Task: Find museums with a 2.0+ rating.
Action: Mouse moved to (611, 115)
Screenshot: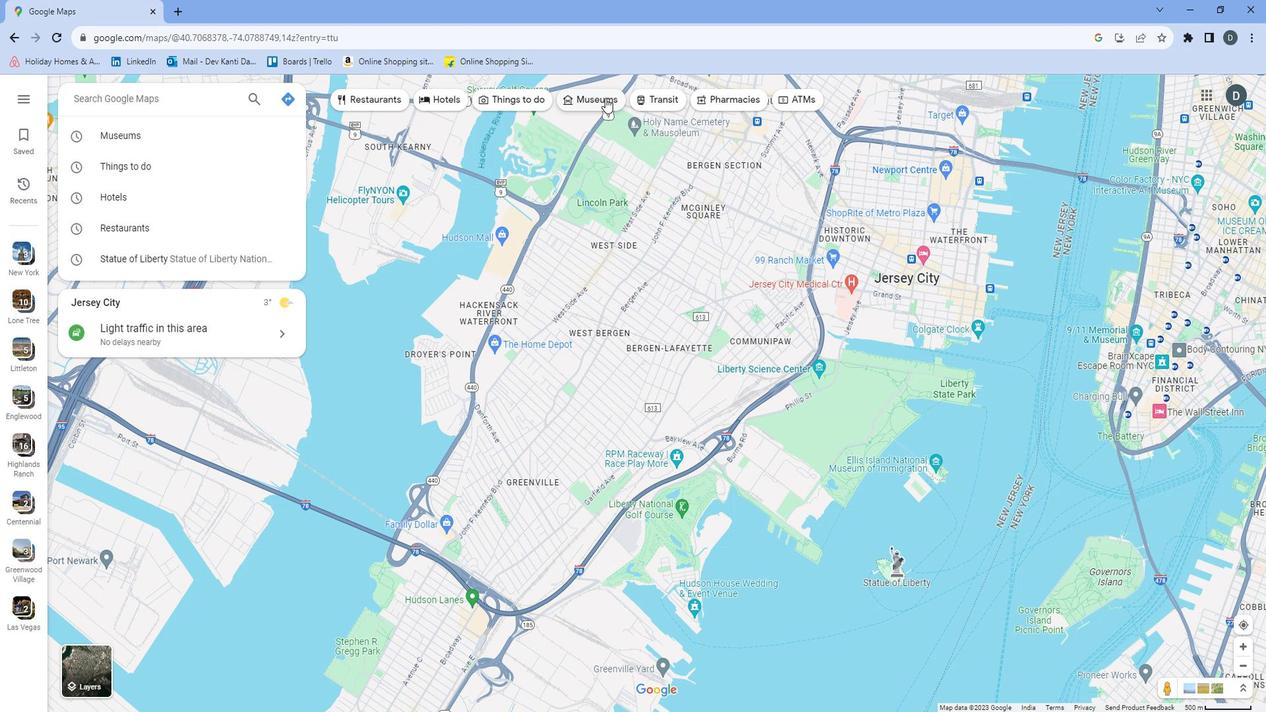 
Action: Mouse pressed left at (611, 115)
Screenshot: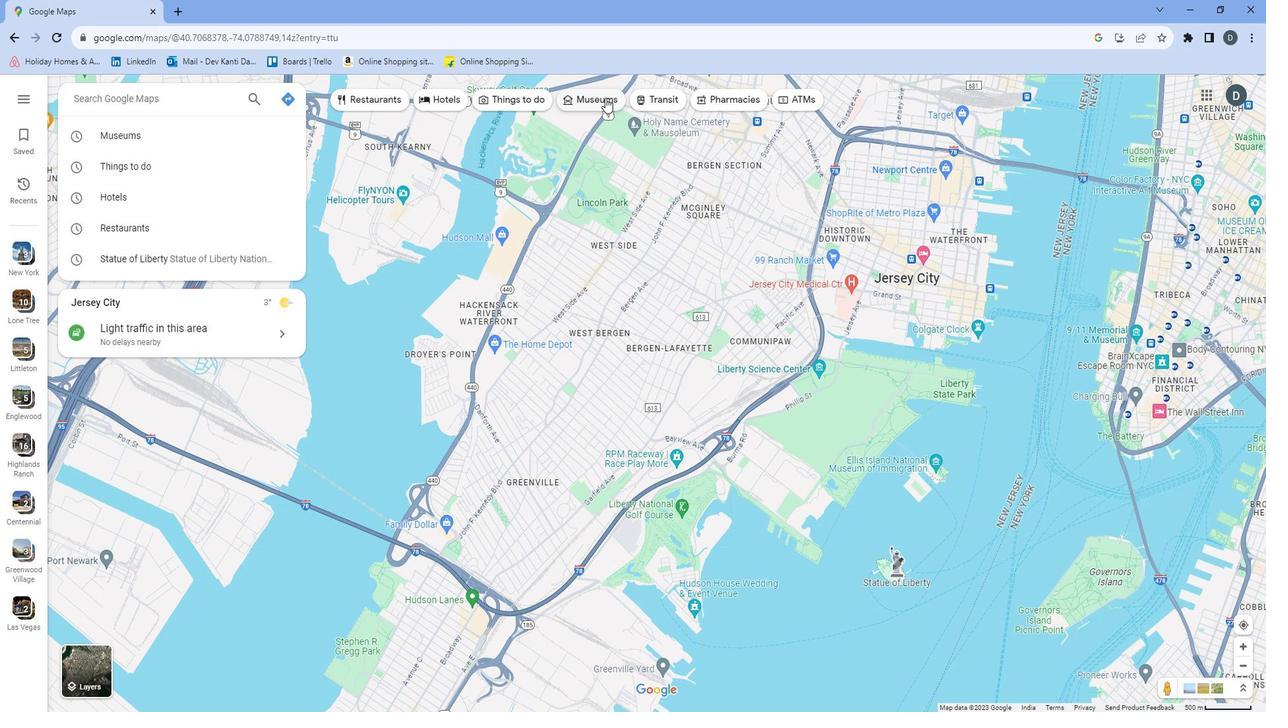 
Action: Mouse moved to (382, 114)
Screenshot: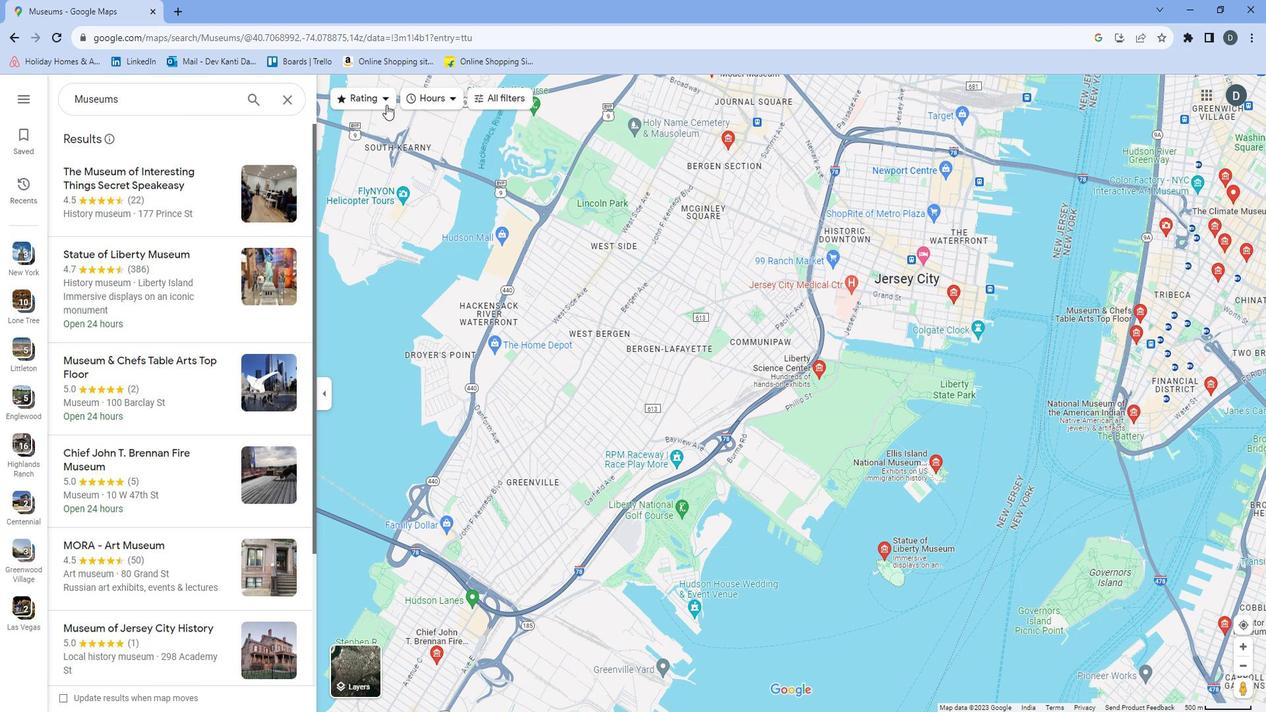 
Action: Mouse pressed left at (382, 114)
Screenshot: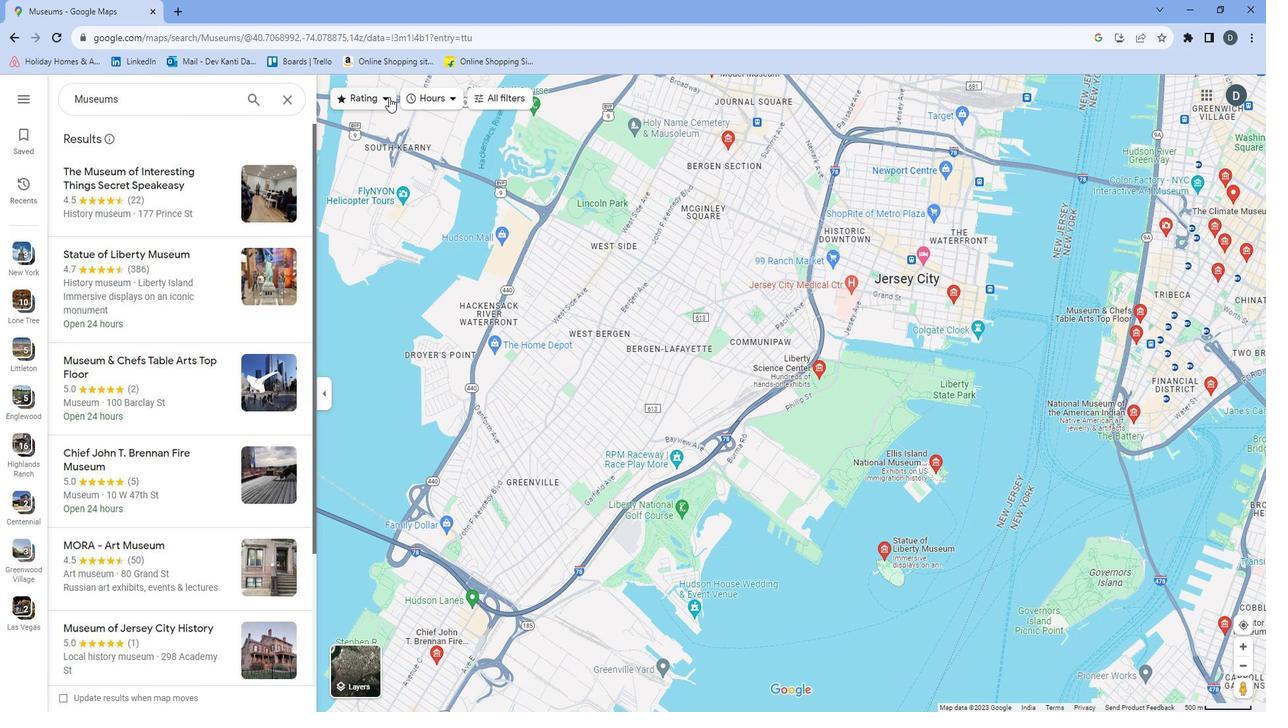 
Action: Mouse moved to (378, 161)
Screenshot: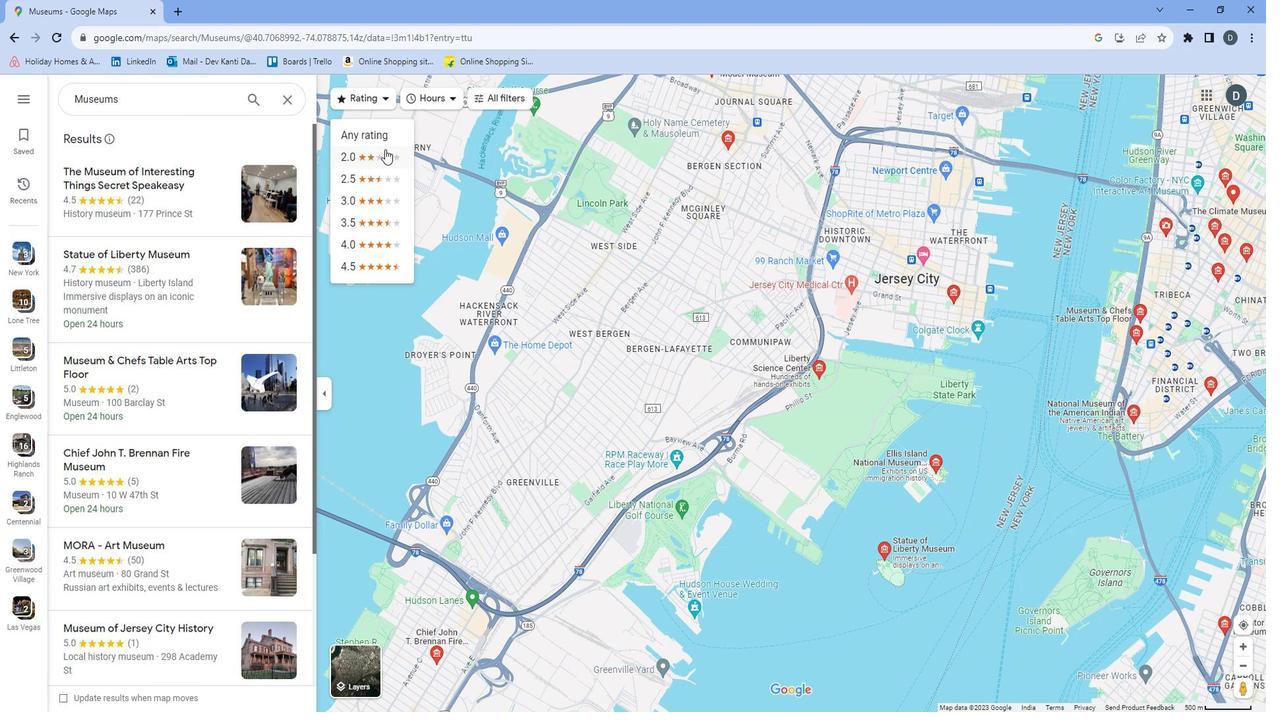 
Action: Mouse pressed left at (378, 161)
Screenshot: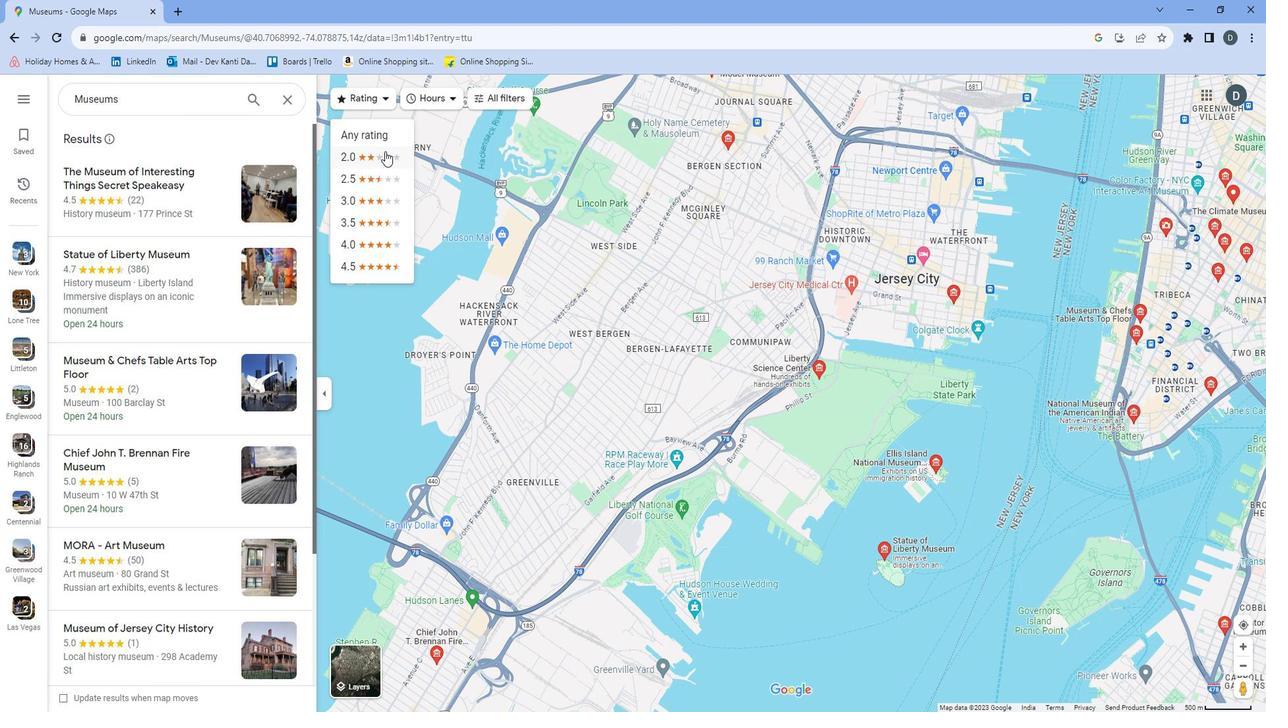 
Action: Mouse moved to (429, 220)
Screenshot: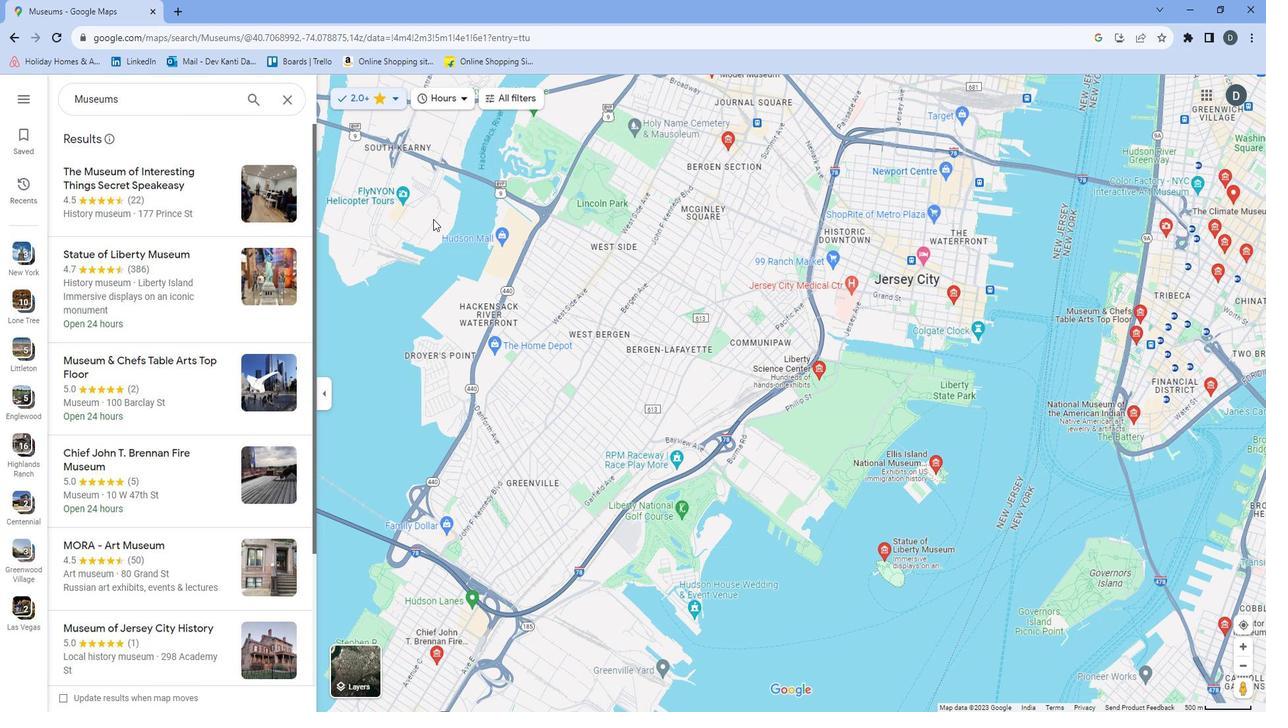 
